 Task: Select the prompt in the Unusual Line Terminators.
Action: Mouse moved to (13, 541)
Screenshot: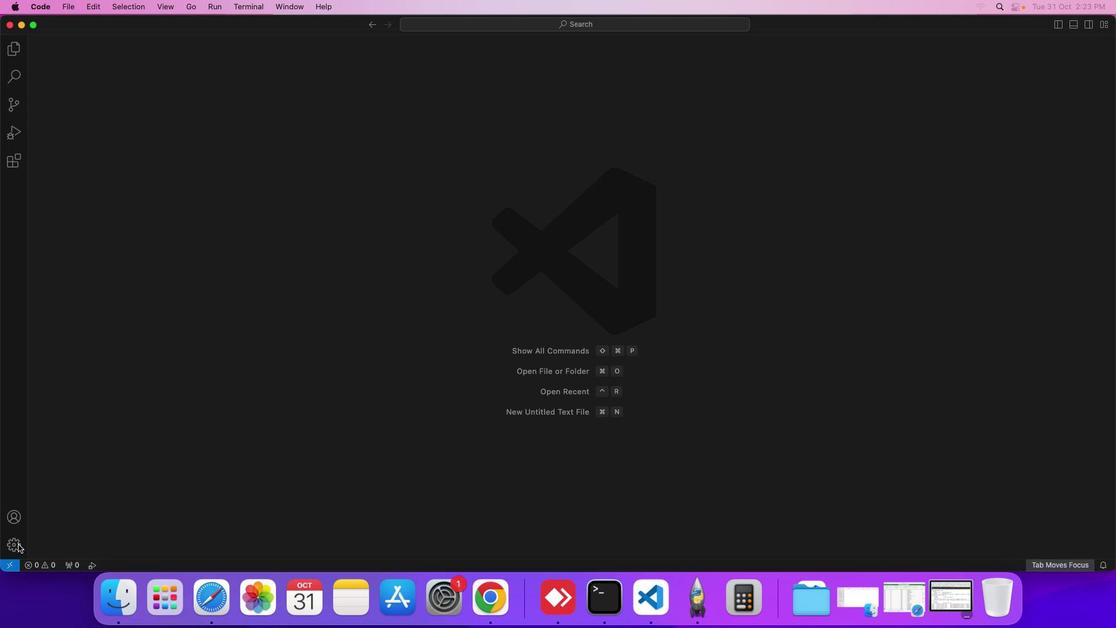 
Action: Mouse pressed left at (13, 541)
Screenshot: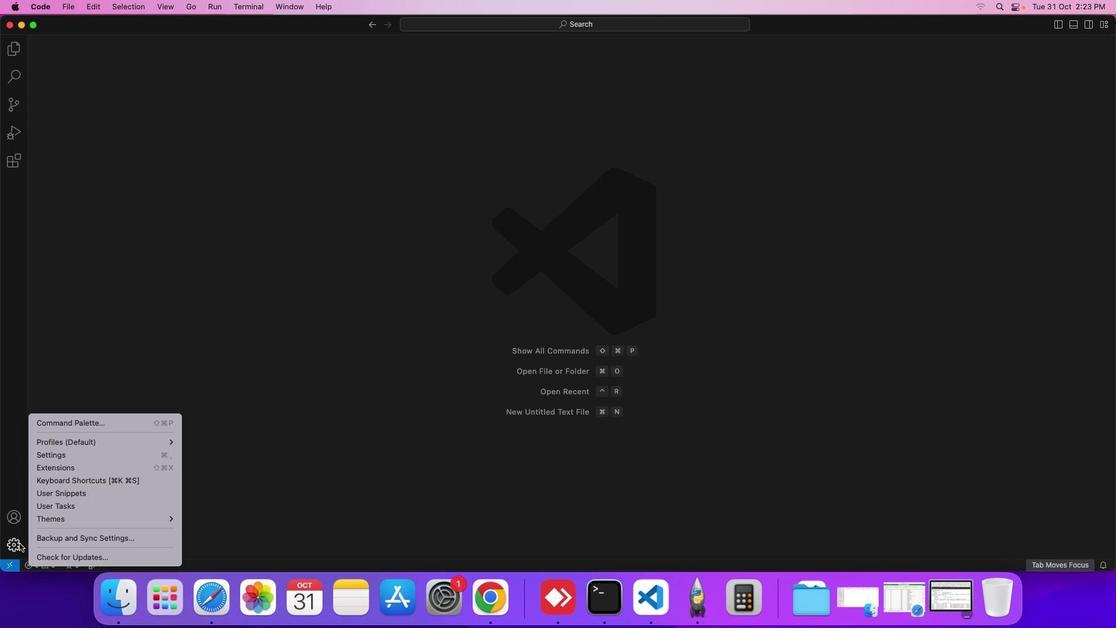
Action: Mouse moved to (145, 455)
Screenshot: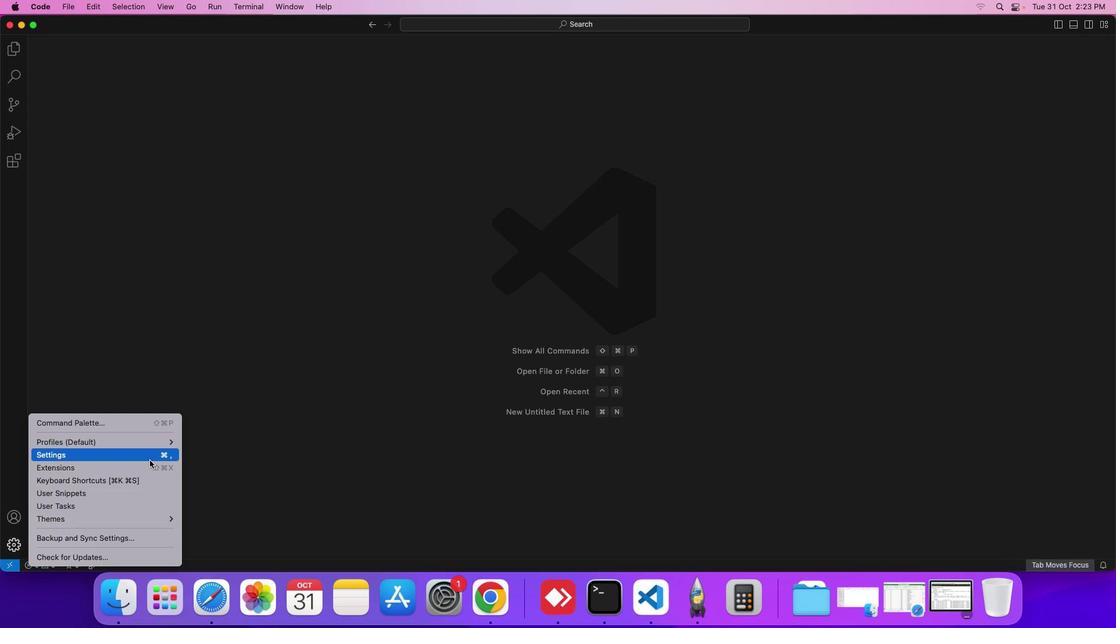 
Action: Mouse pressed left at (145, 455)
Screenshot: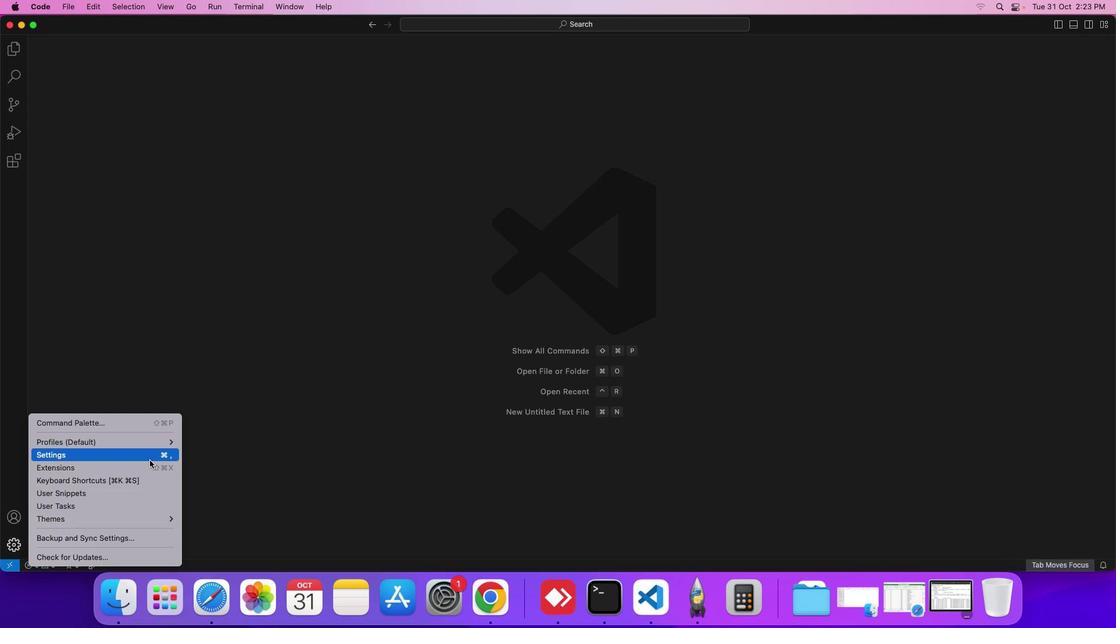 
Action: Mouse moved to (489, 379)
Screenshot: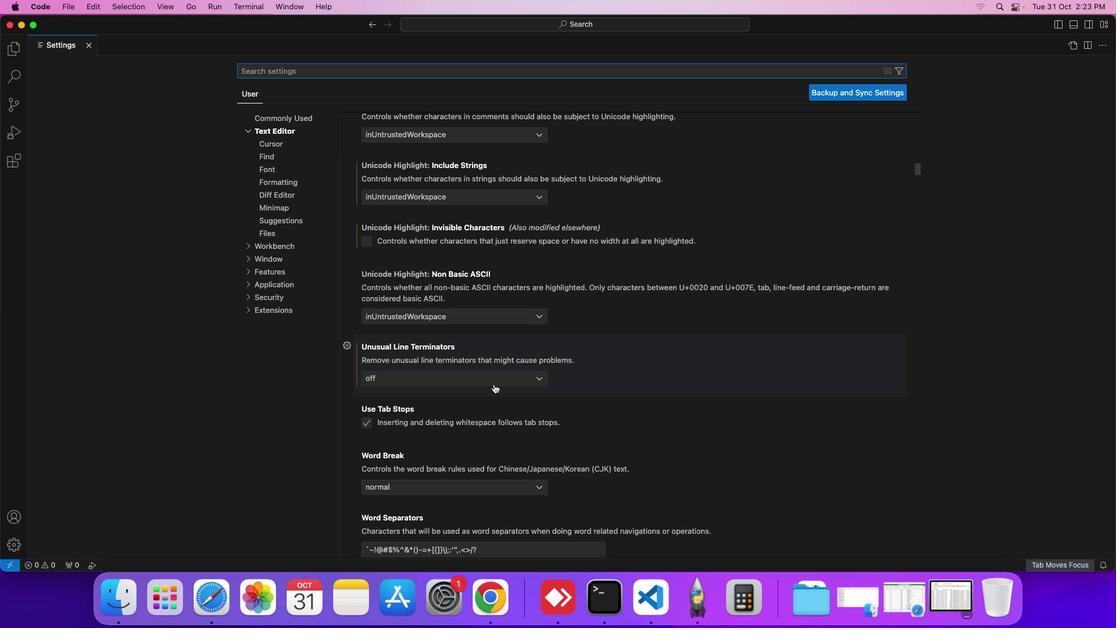 
Action: Mouse pressed left at (489, 379)
Screenshot: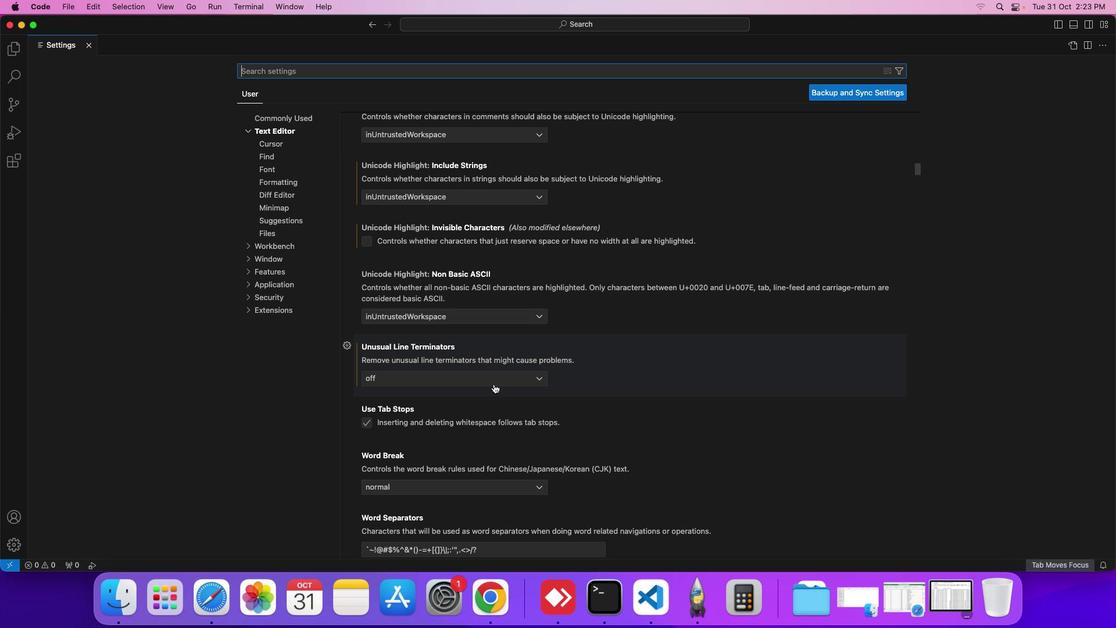 
Action: Mouse moved to (396, 413)
Screenshot: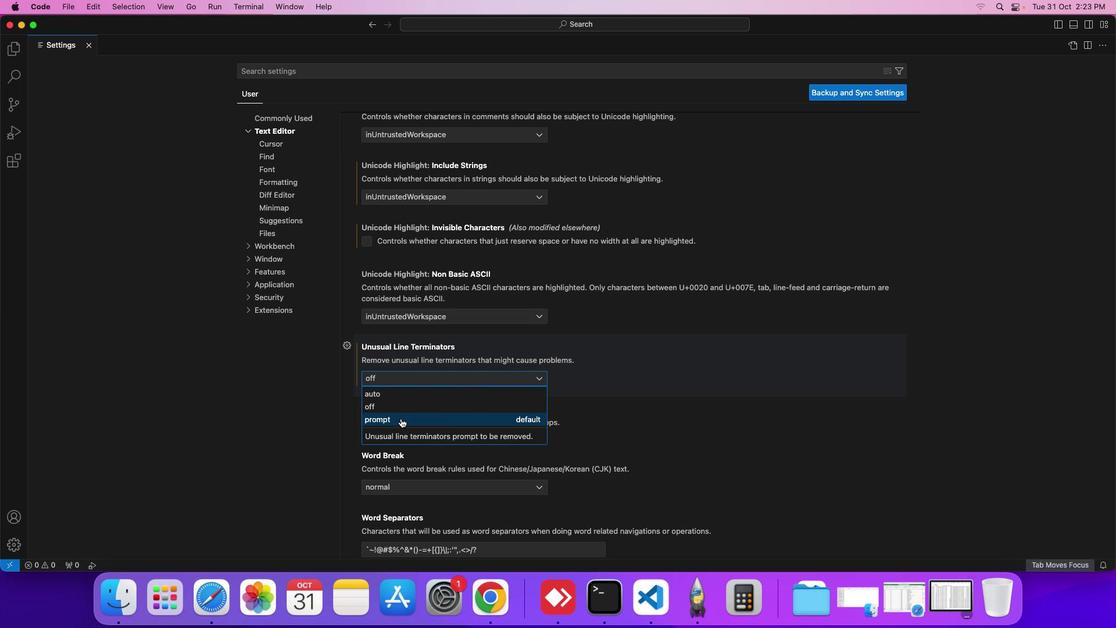 
Action: Mouse pressed left at (396, 413)
Screenshot: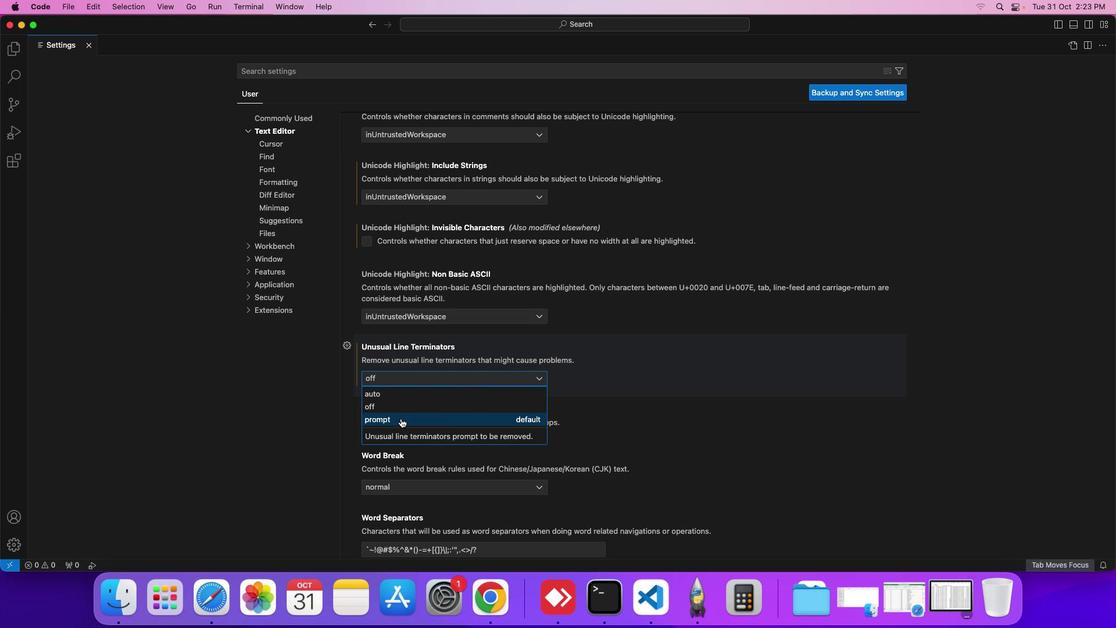 
Action: Mouse moved to (878, 264)
Screenshot: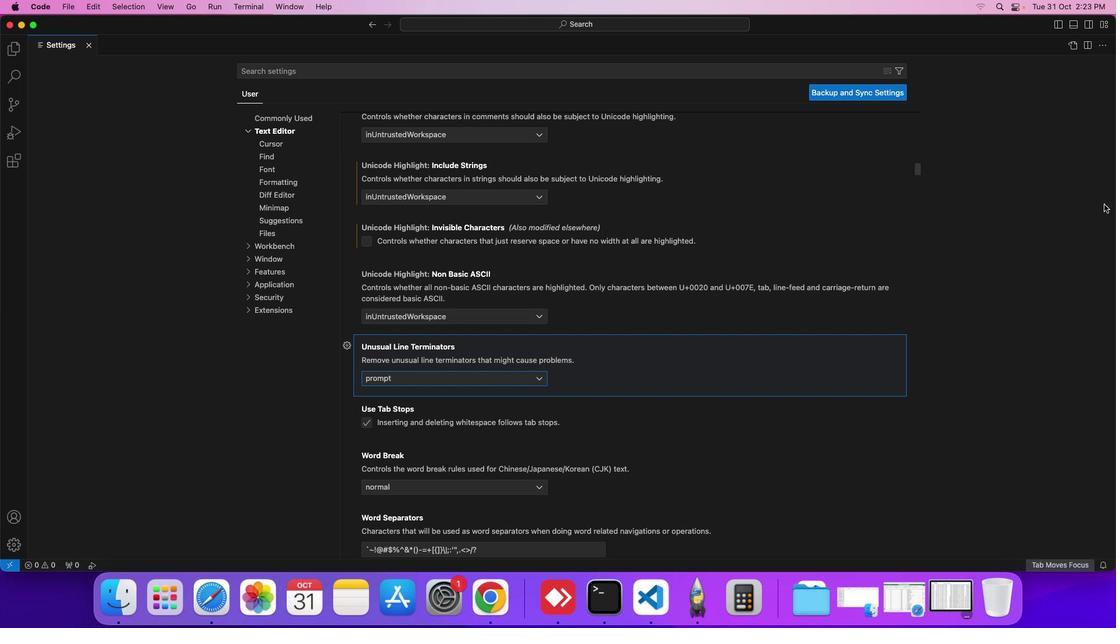 
